 Task: Create a section Change Management Sprint and in the section, add a milestone Big Data Analytics Implementation in the project AgileGuru
Action: Mouse moved to (221, 488)
Screenshot: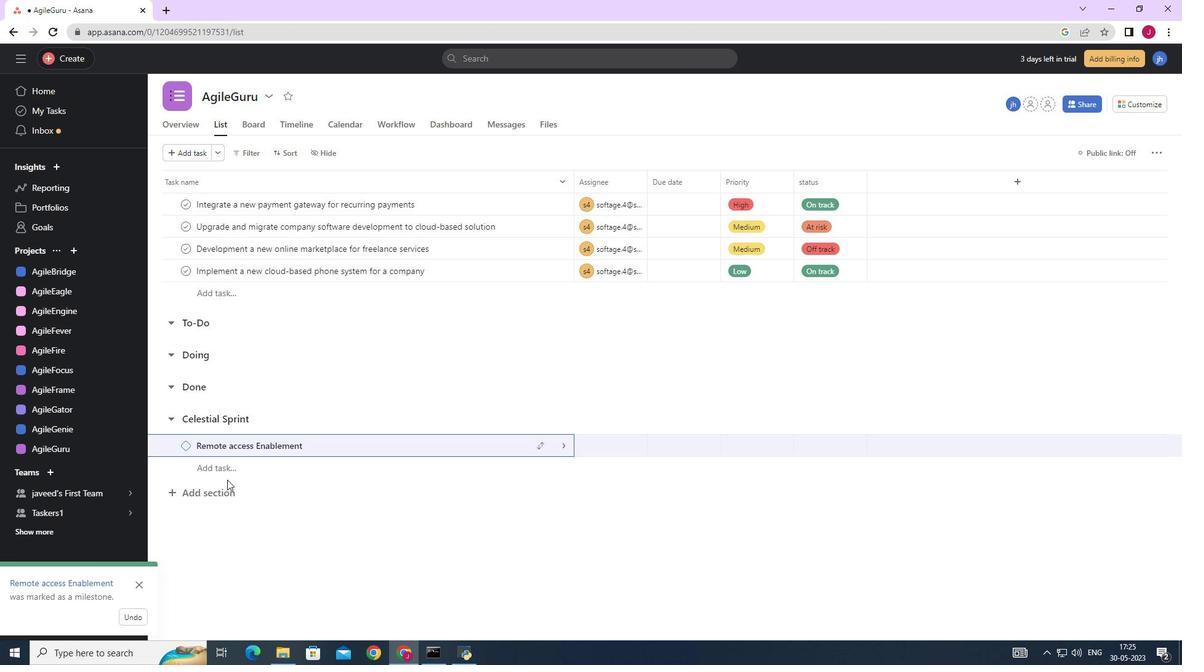 
Action: Mouse pressed left at (221, 488)
Screenshot: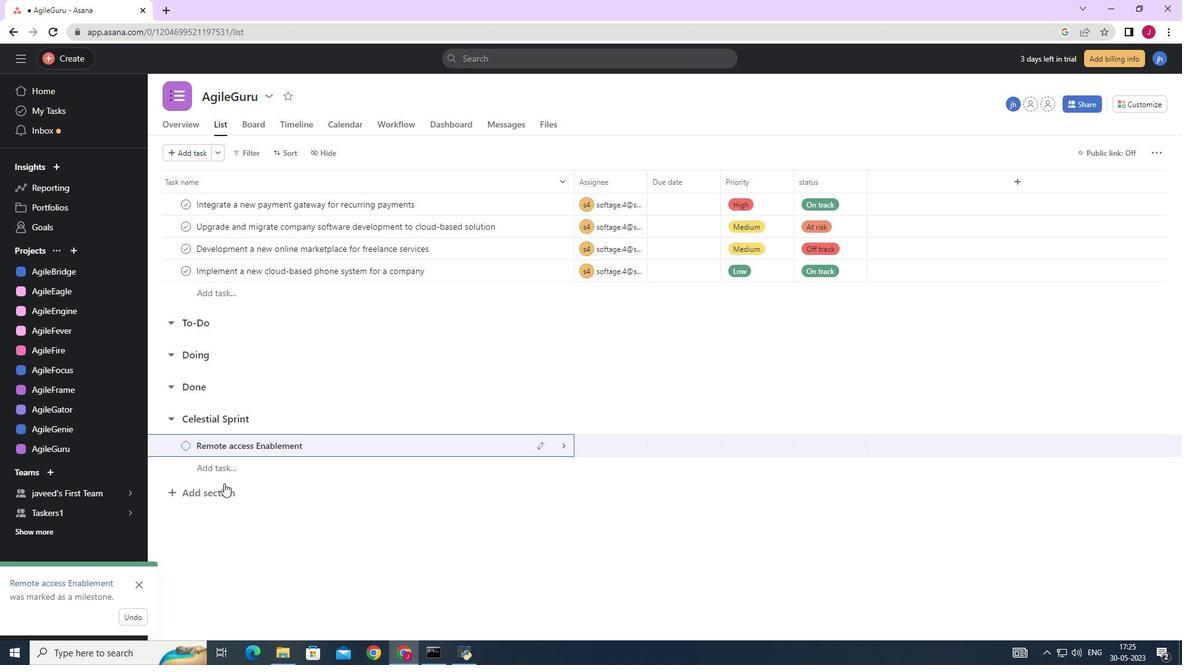 
Action: Mouse moved to (221, 488)
Screenshot: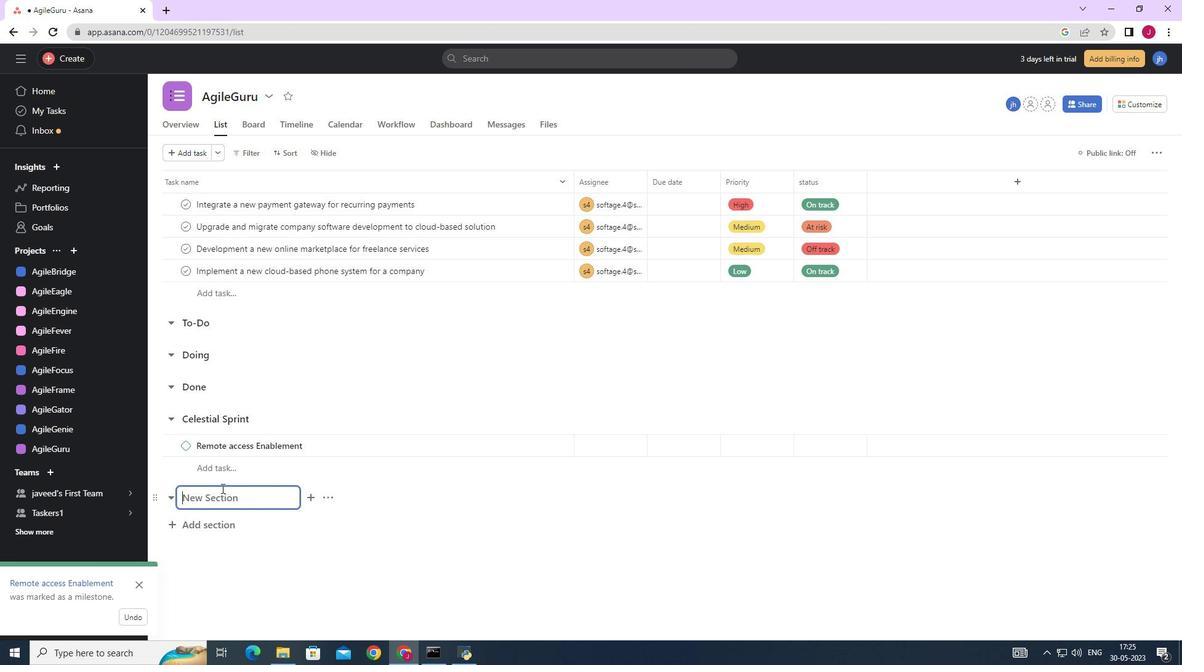 
Action: Key pressed <Key.caps_lock>C<Key.caps_lock>hange<Key.space><Key.caps_lock>M<Key.caps_lock>anagement<Key.space><Key.caps_lock>S<Key.caps_lock>print<Key.enter><Key.caps_lock>B<Key.caps_lock>ig<Key.space><Key.caps_lock>D<Key.caps_lock>ata<Key.space><Key.caps_lock>A<Key.caps_lock>nalytics<Key.space><Key.caps_lock>I<Key.caps_lock>mplementation
Screenshot: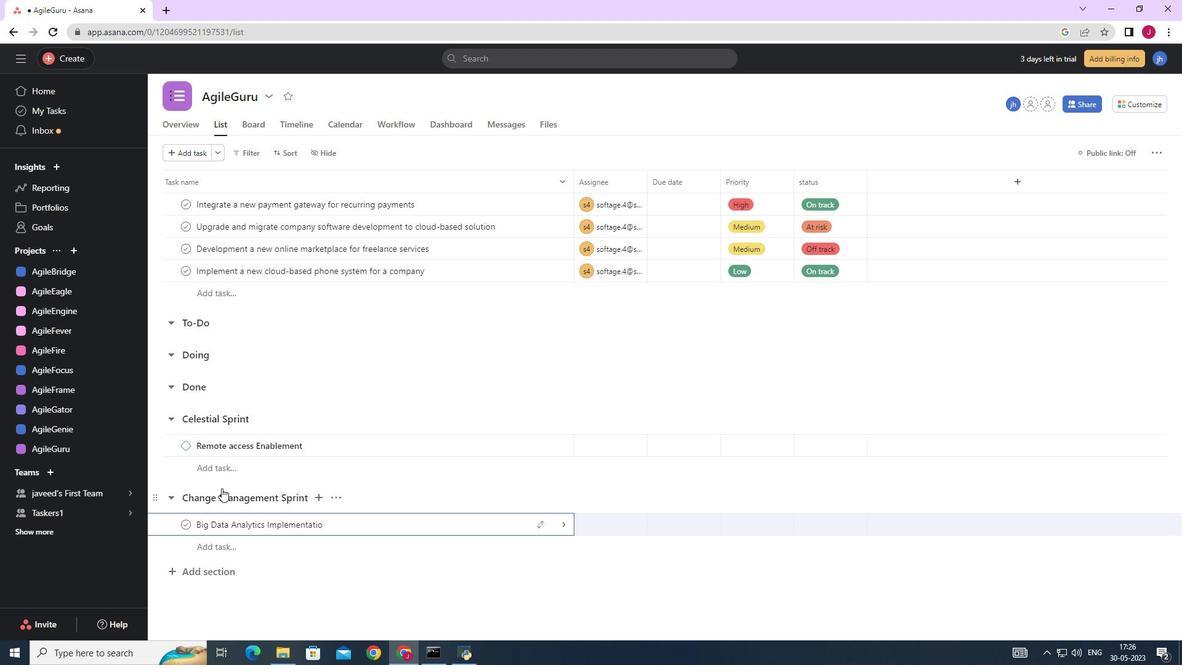 
Action: Mouse moved to (562, 528)
Screenshot: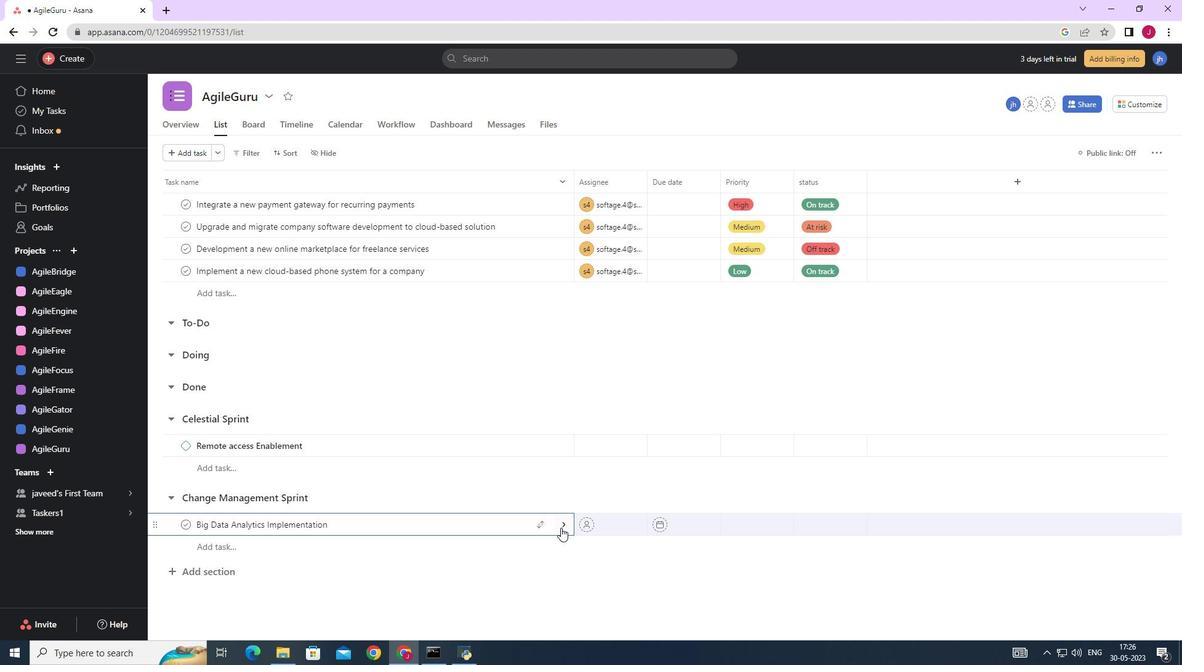 
Action: Mouse pressed left at (562, 528)
Screenshot: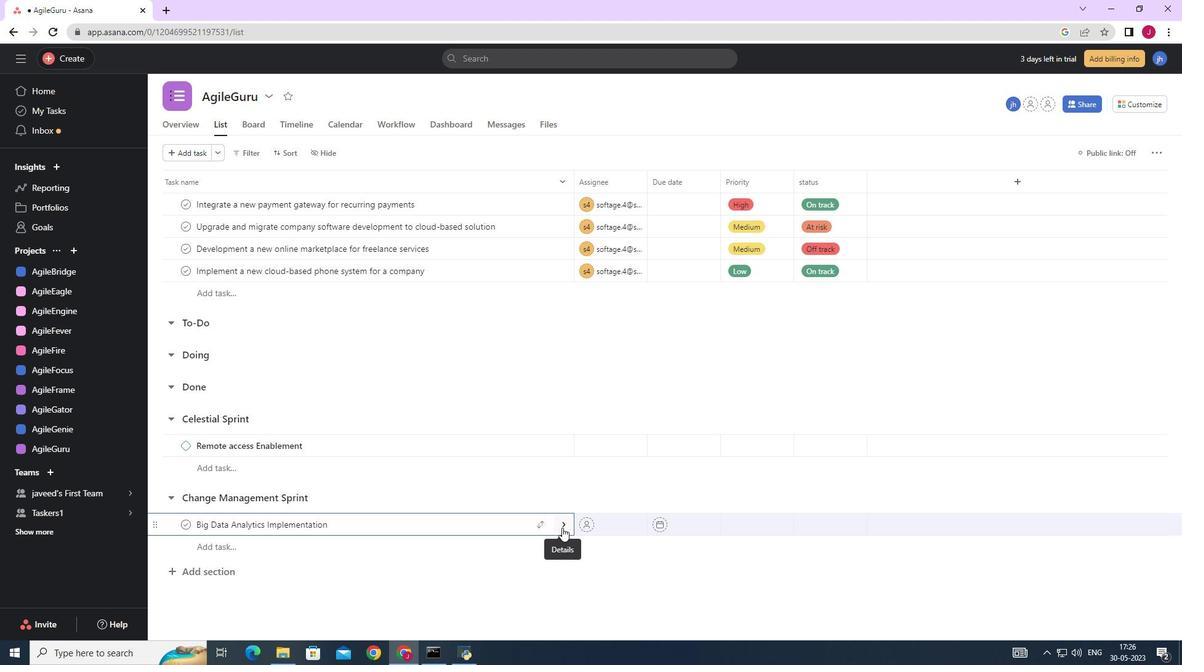 
Action: Mouse moved to (1136, 149)
Screenshot: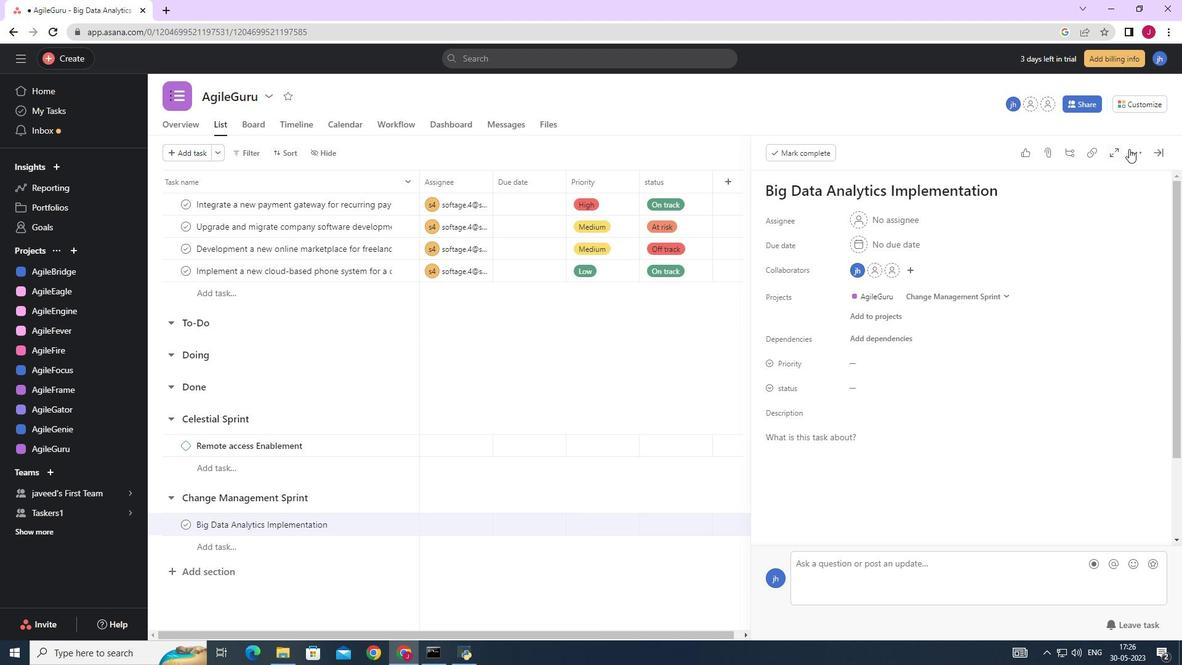 
Action: Mouse pressed left at (1136, 149)
Screenshot: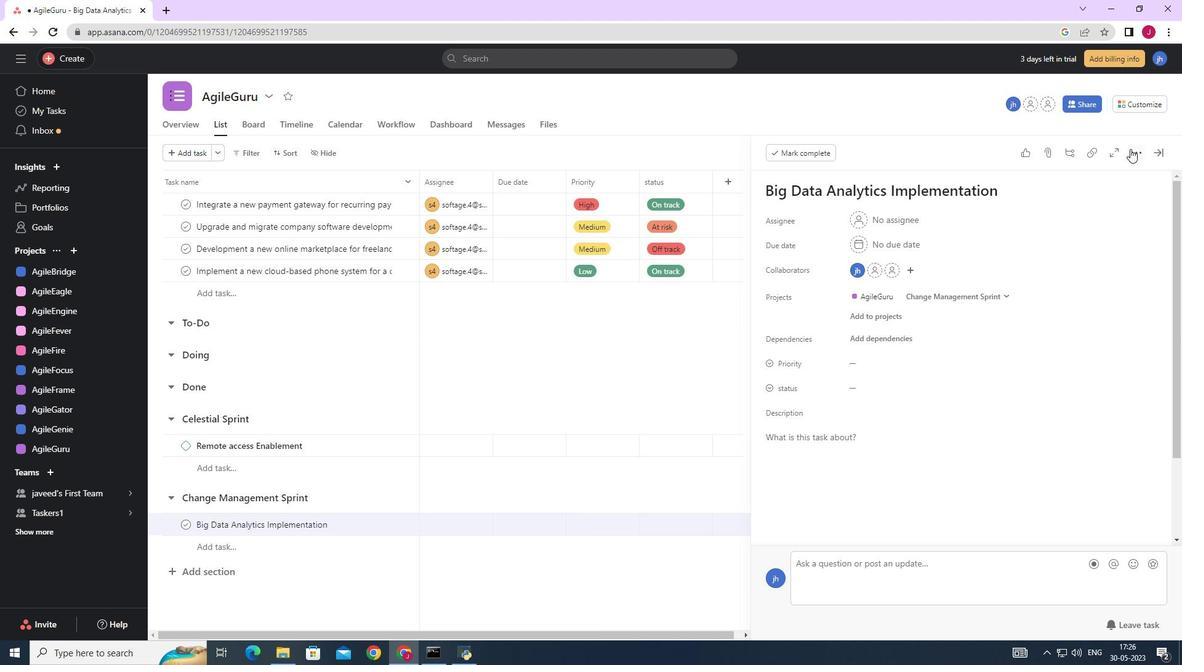 
Action: Mouse moved to (1032, 198)
Screenshot: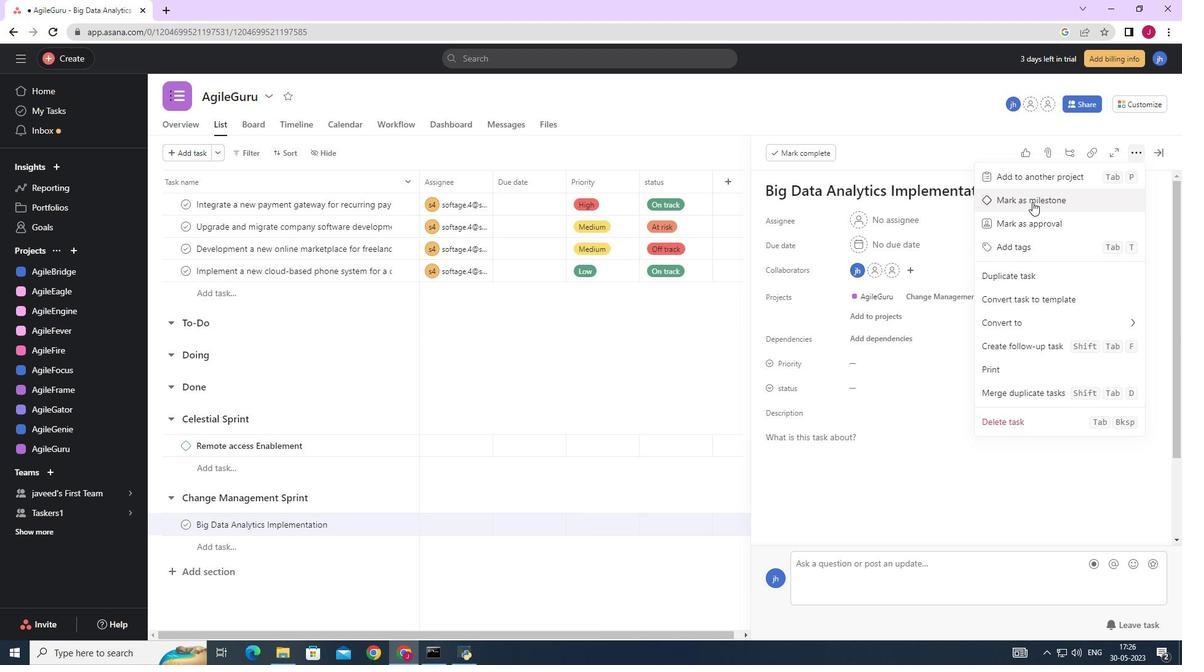 
Action: Mouse pressed left at (1032, 198)
Screenshot: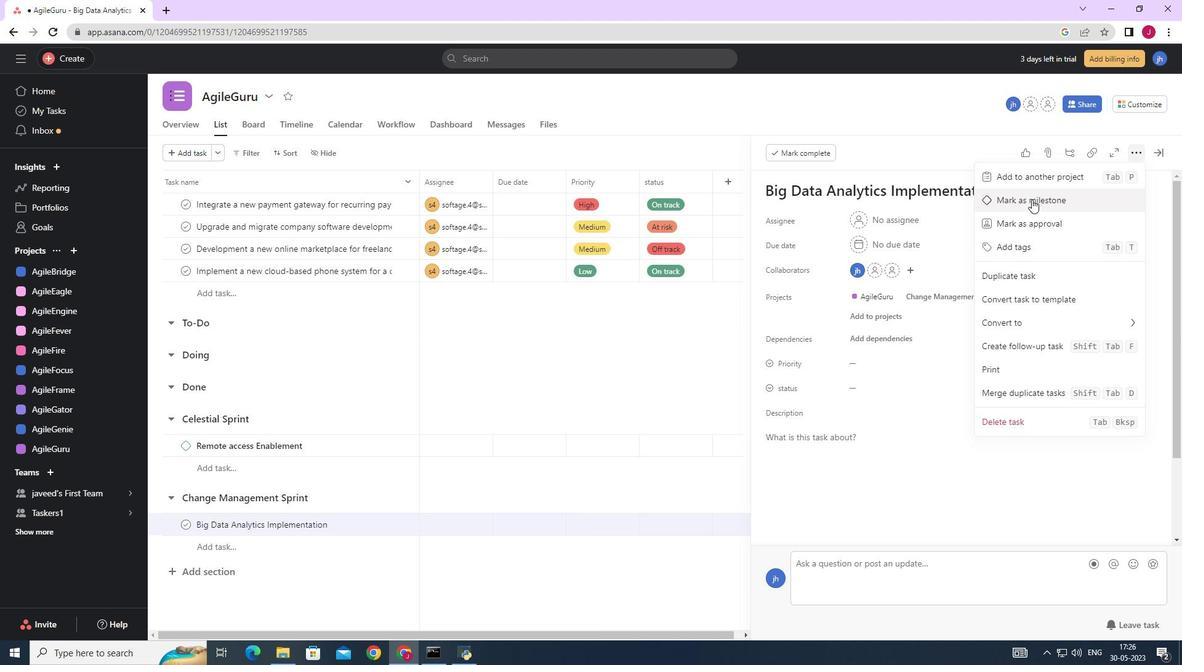 
Action: Mouse moved to (1159, 153)
Screenshot: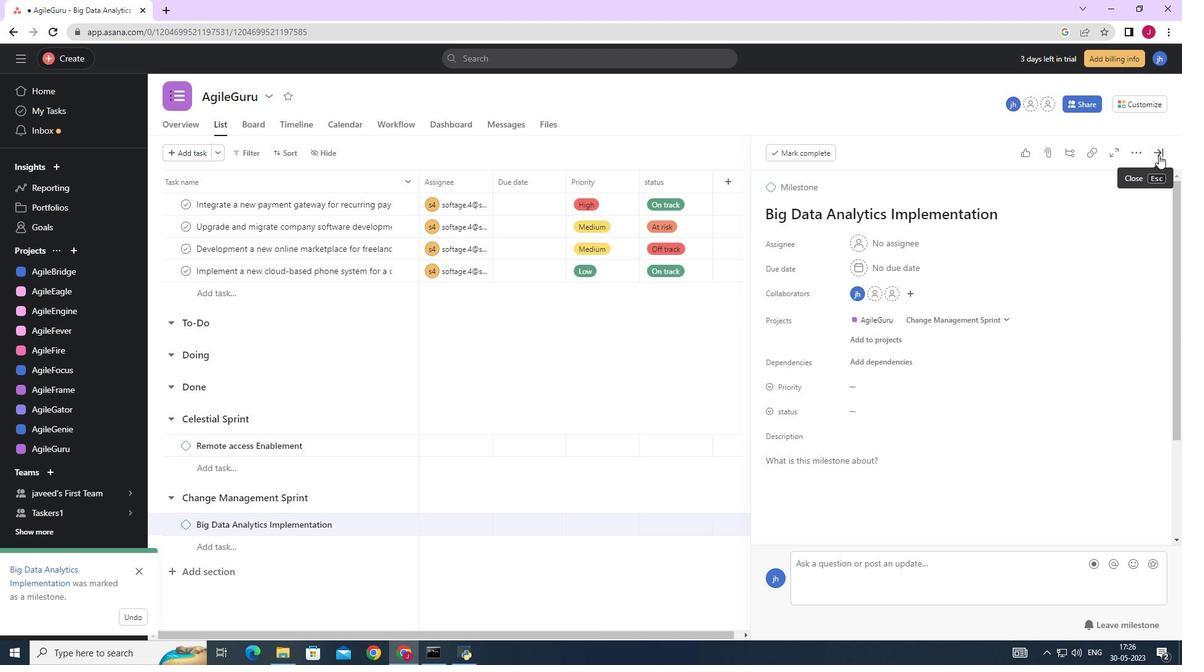 
Action: Mouse pressed left at (1159, 153)
Screenshot: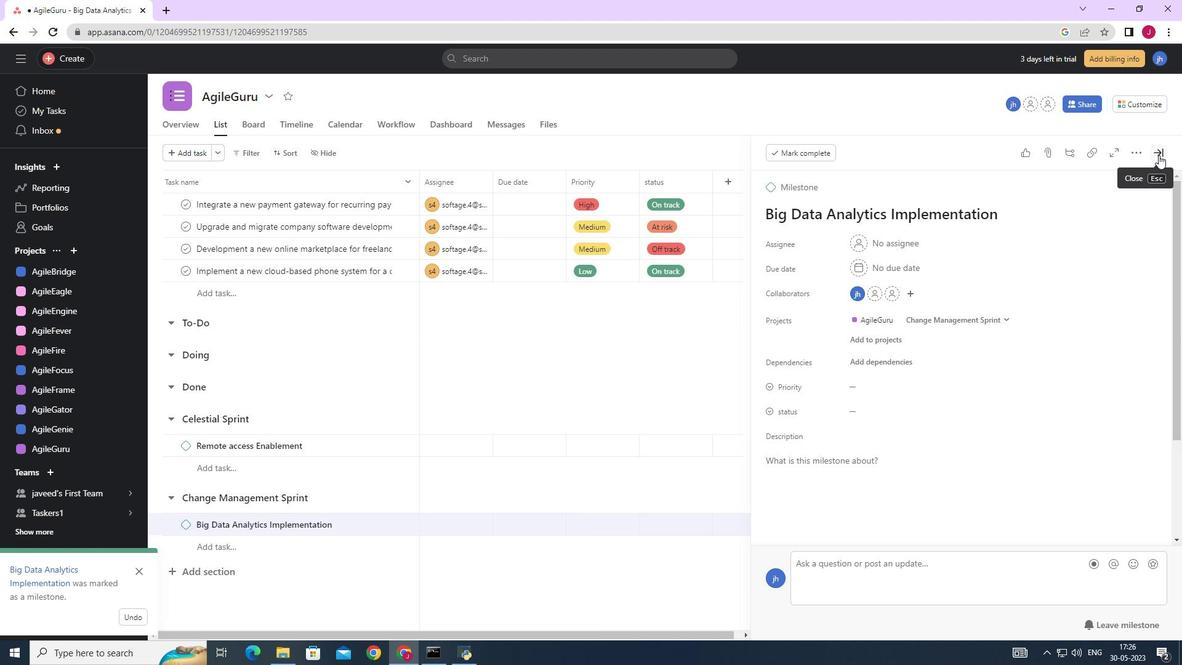 
Action: Mouse moved to (818, 306)
Screenshot: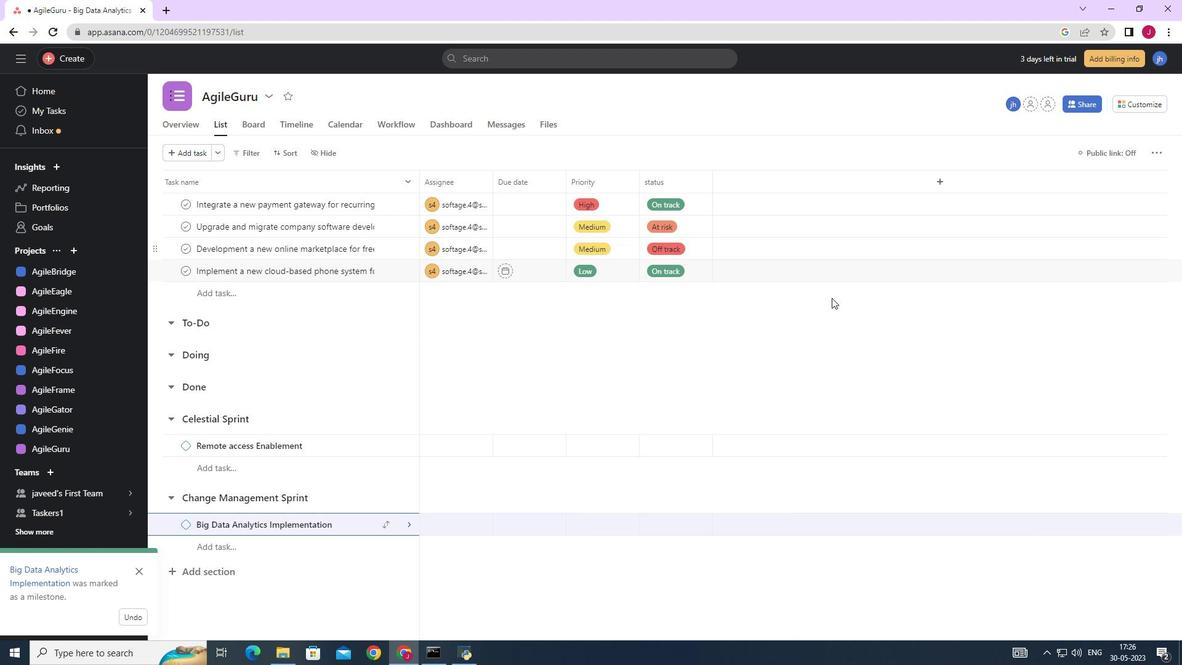 
